 Task: Toggle the use replace preview option in the collapse results.
Action: Mouse moved to (14, 696)
Screenshot: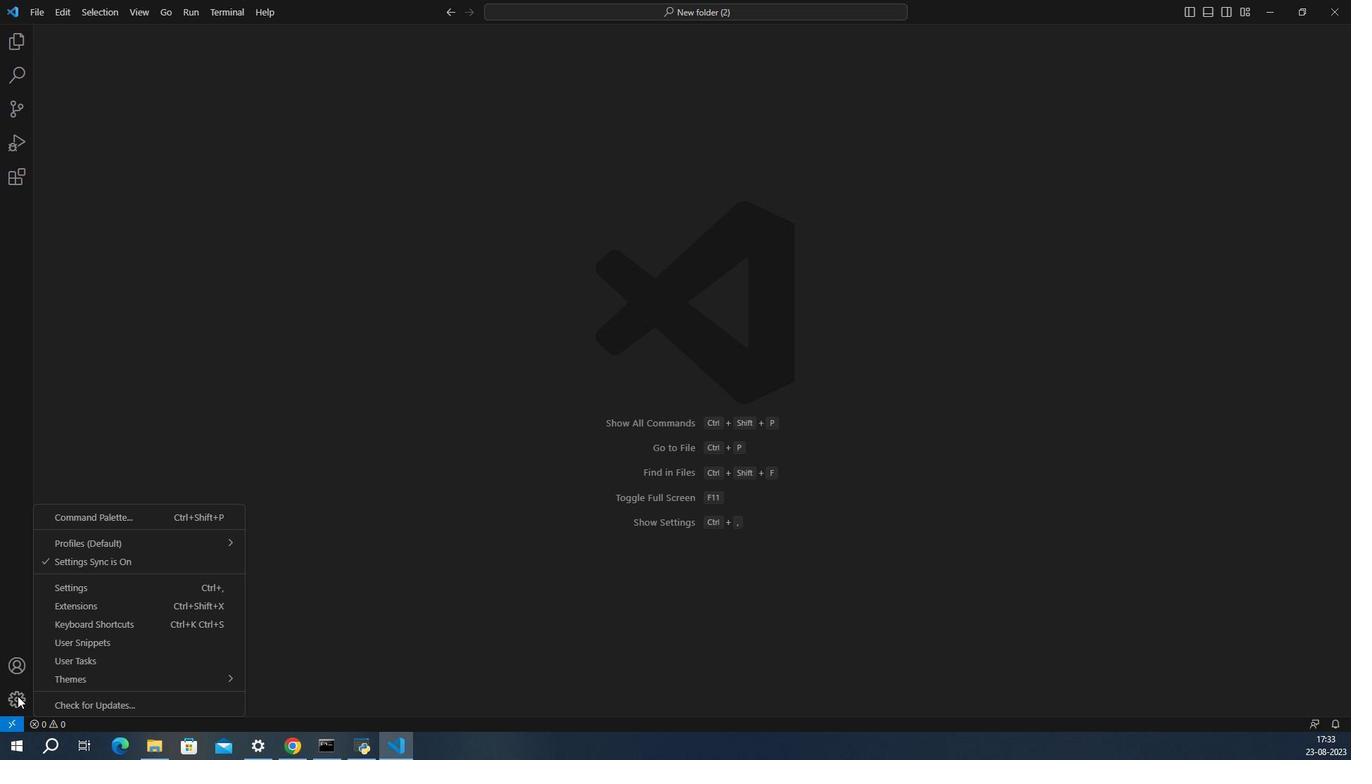 
Action: Mouse pressed left at (14, 696)
Screenshot: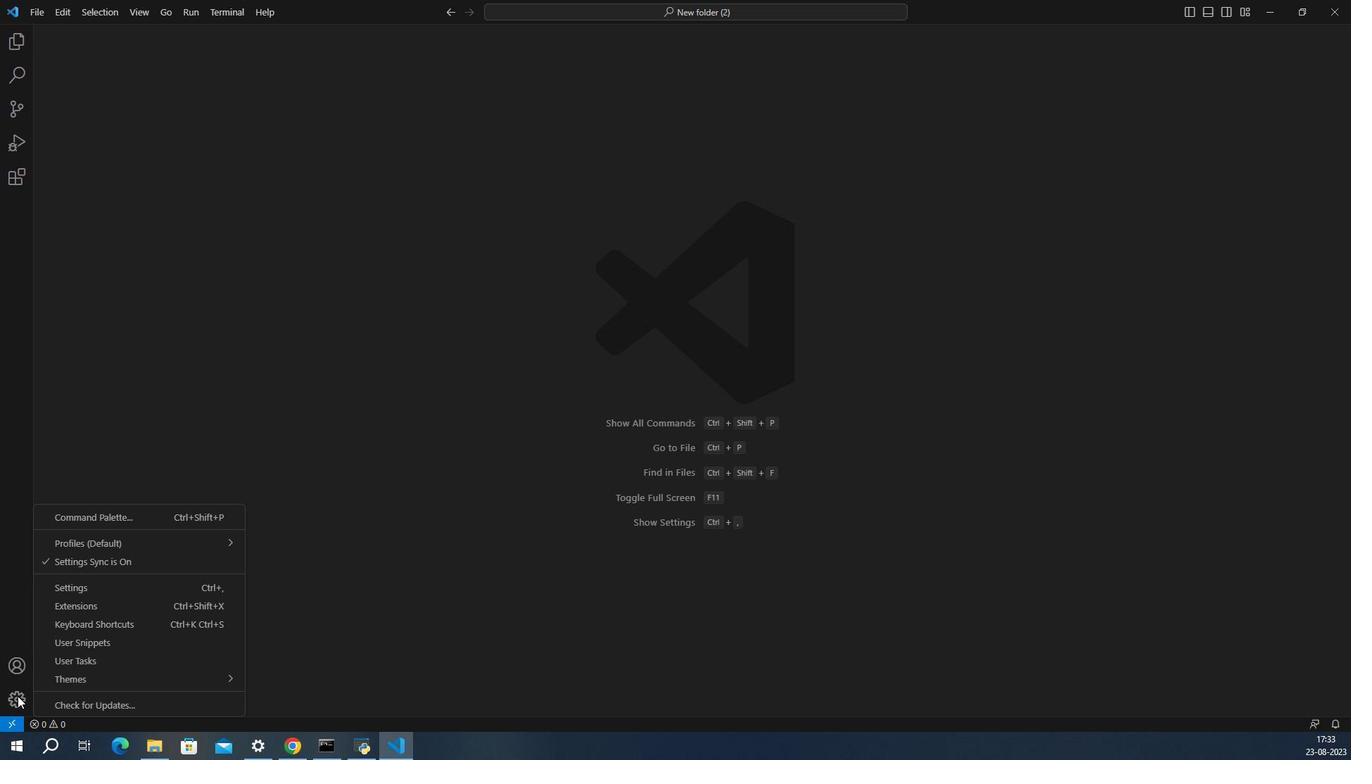 
Action: Mouse moved to (60, 587)
Screenshot: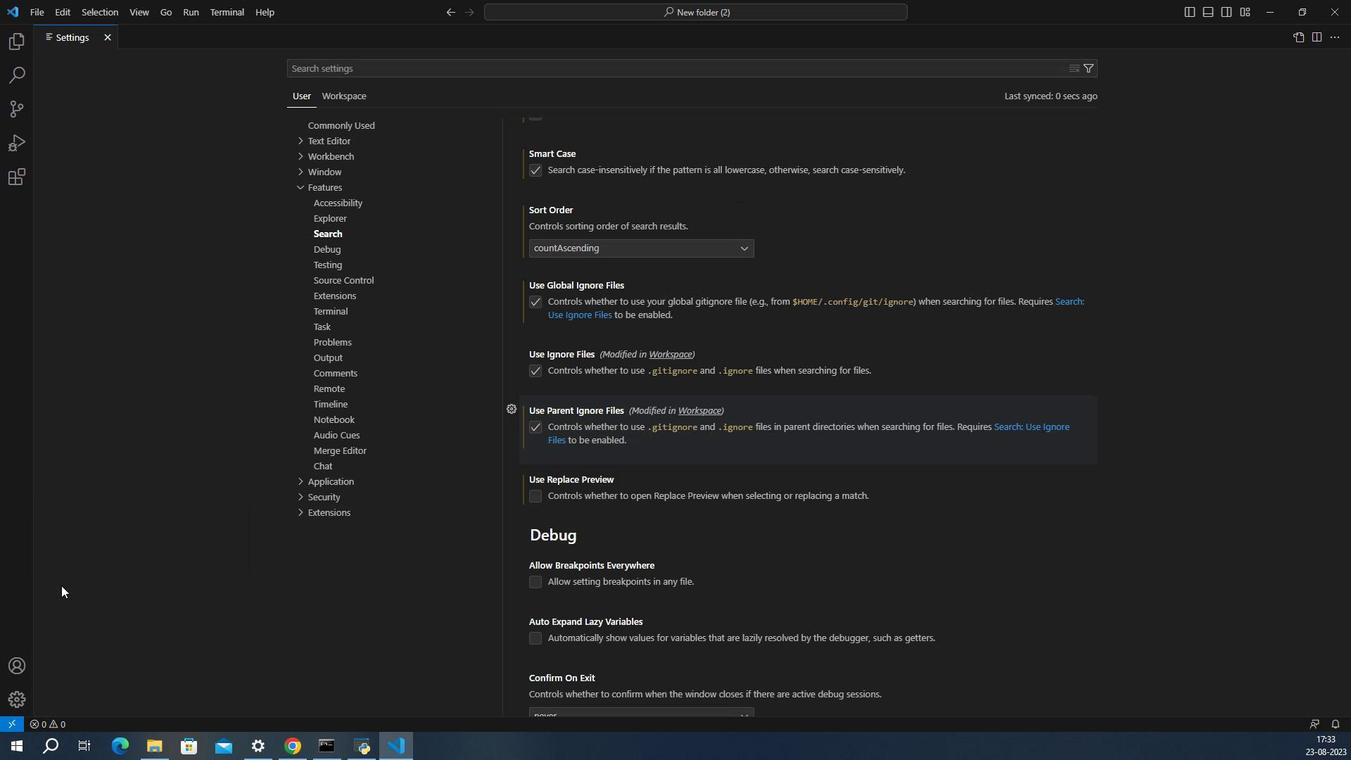 
Action: Mouse pressed left at (60, 587)
Screenshot: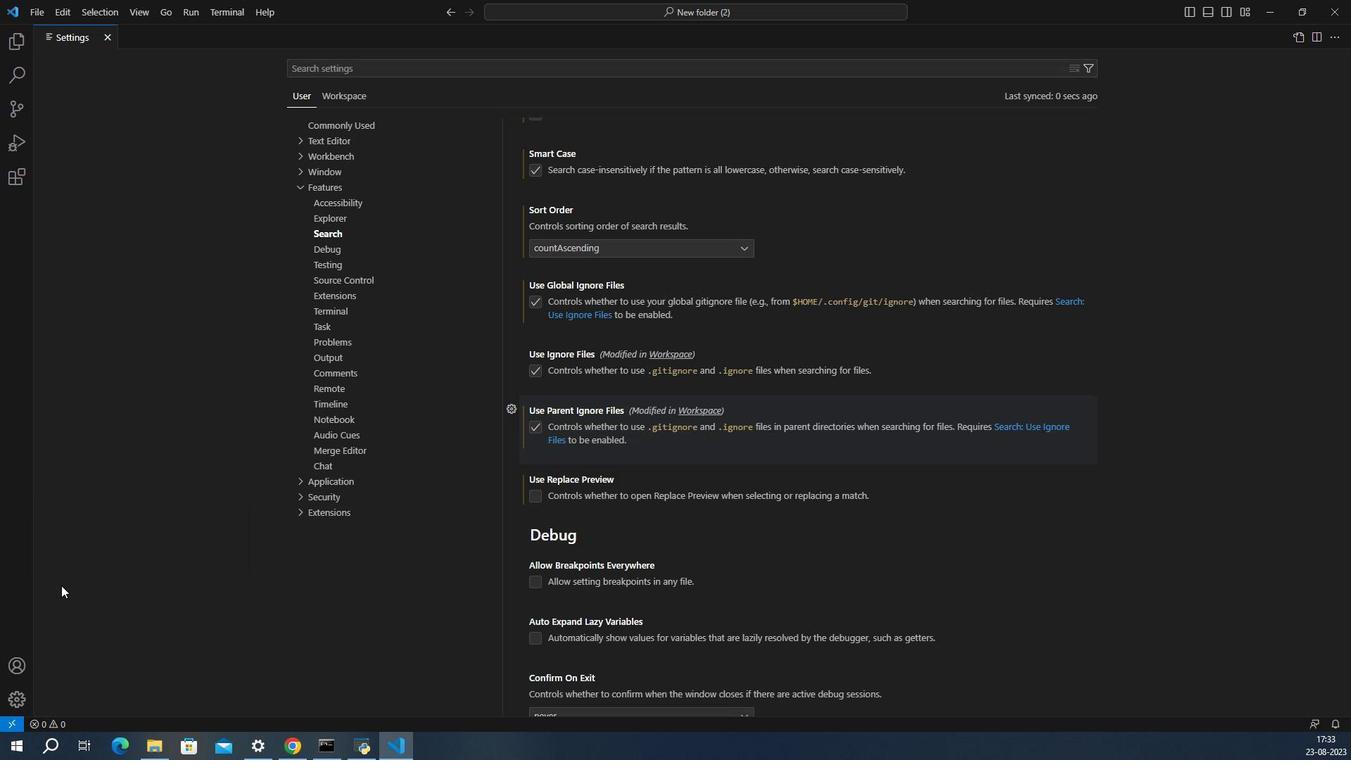 
Action: Mouse moved to (561, 496)
Screenshot: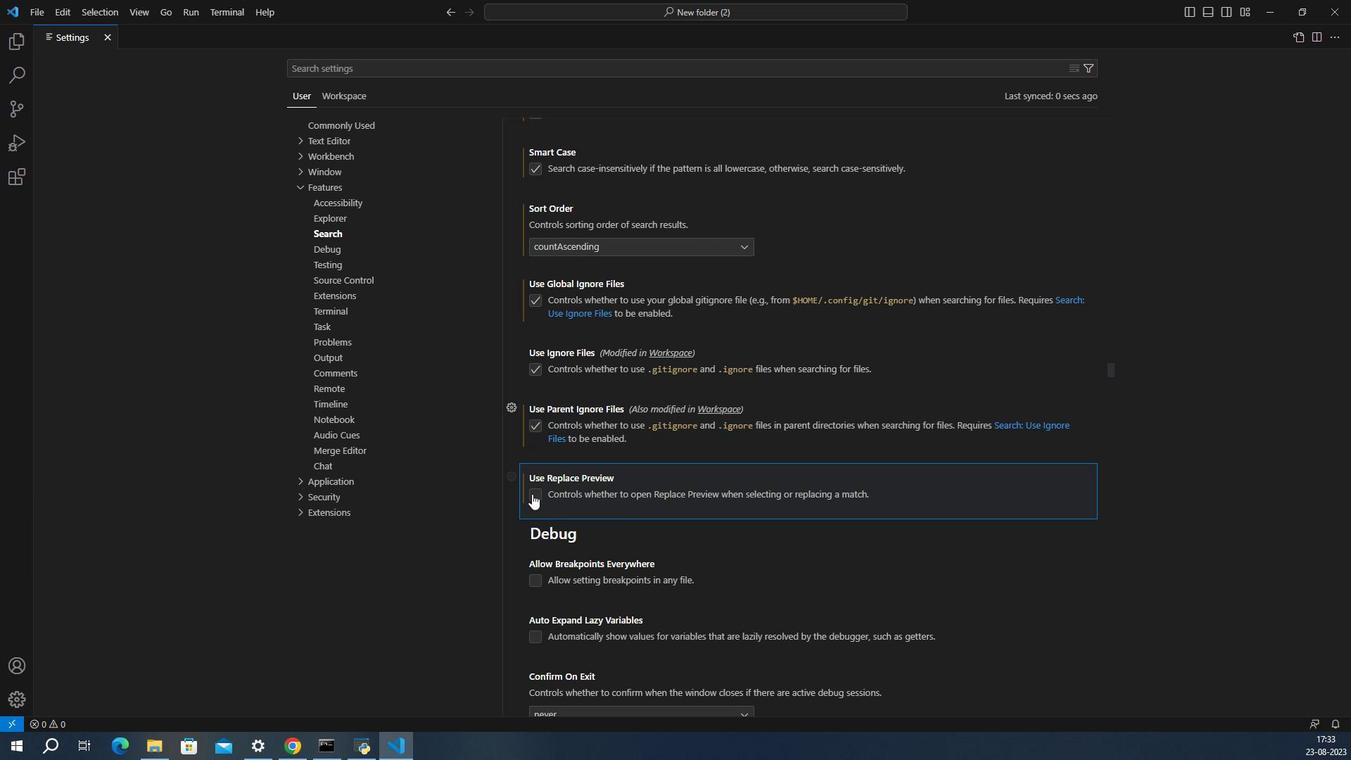 
Action: Mouse pressed left at (561, 496)
Screenshot: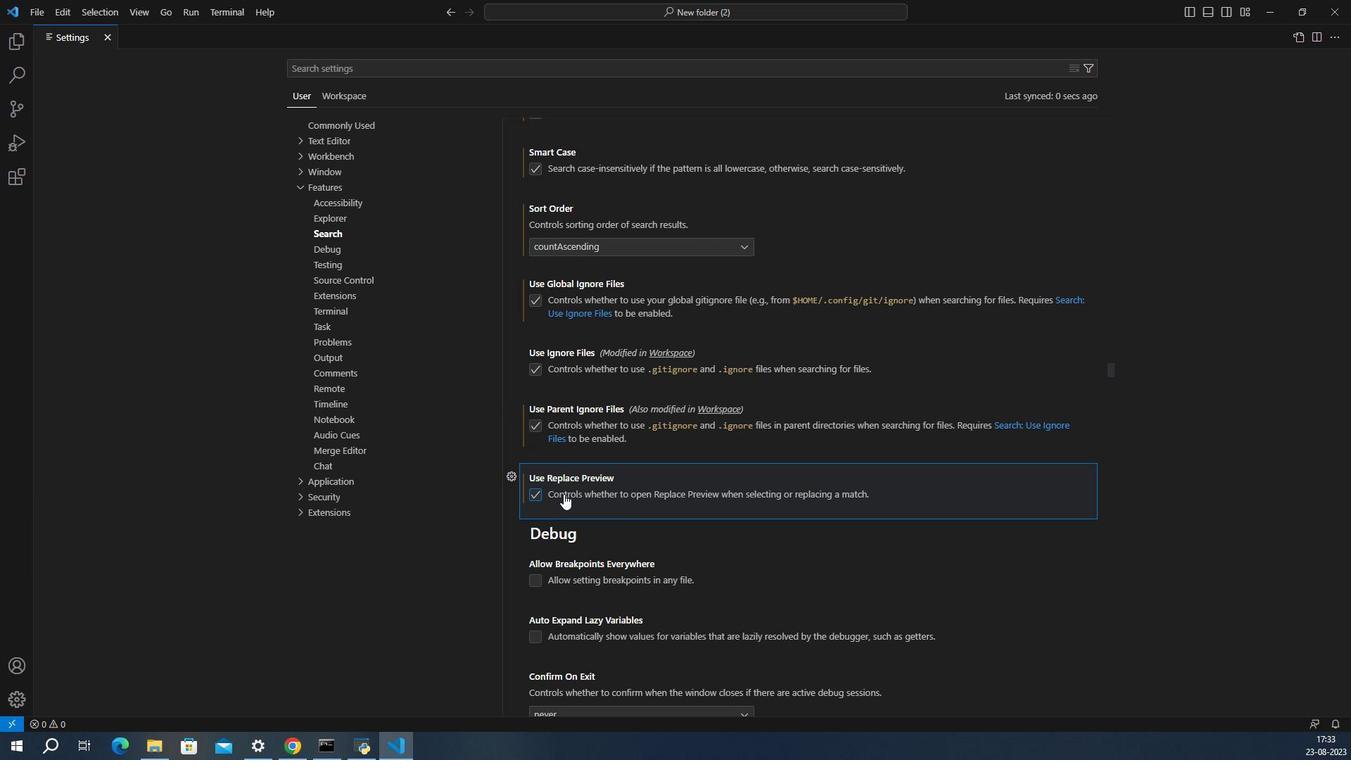 
Action: Mouse moved to (595, 496)
Screenshot: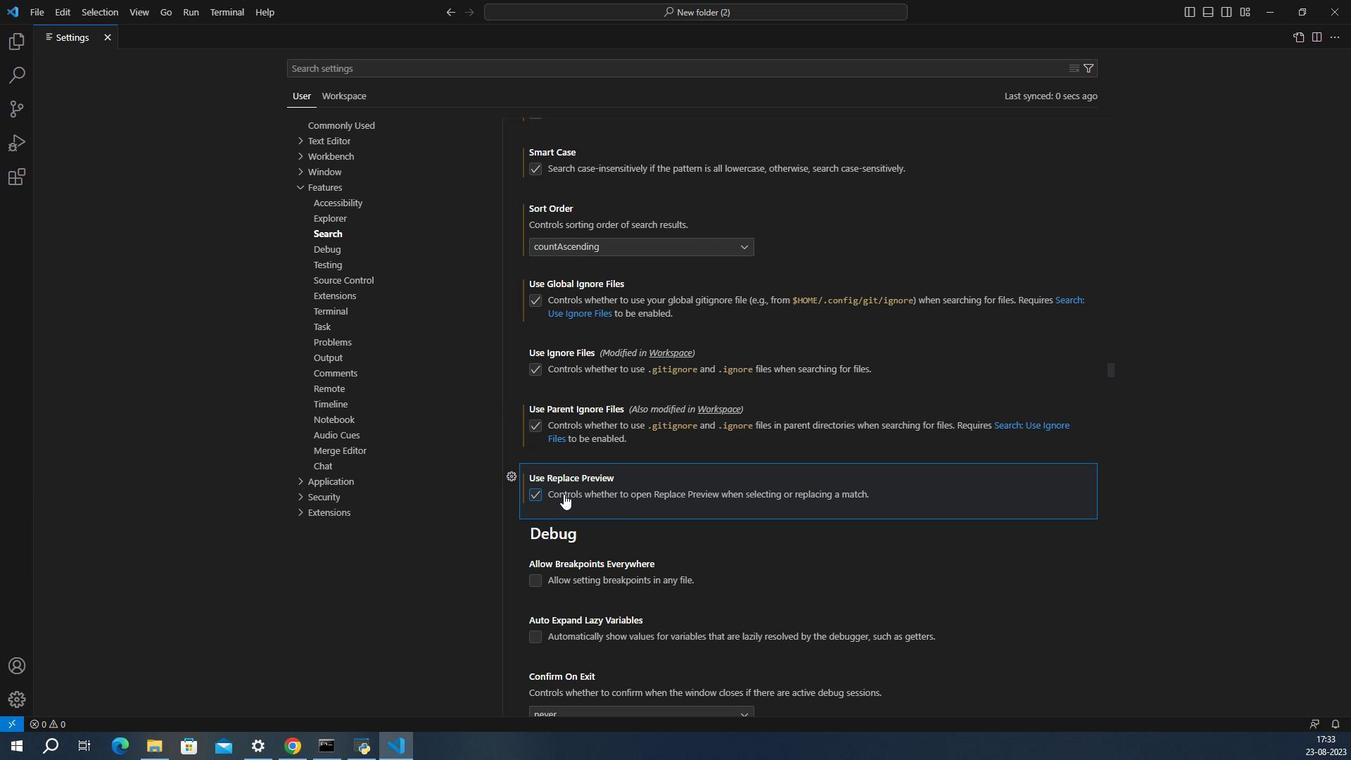 
